 Task: Create in the project BrainBridge in Backlog an issue 'Develop a new feature to allow for predictive analytics and forecasting', assign it to team member softage.2@softage.net and change the status to IN PROGRESS. Create in the project BrainBridge in Backlog an issue 'Implement a new feature to allow for sentiment analysis of user feedback', assign it to team member softage.3@softage.net and change the status to IN PROGRESS
Action: Mouse moved to (218, 52)
Screenshot: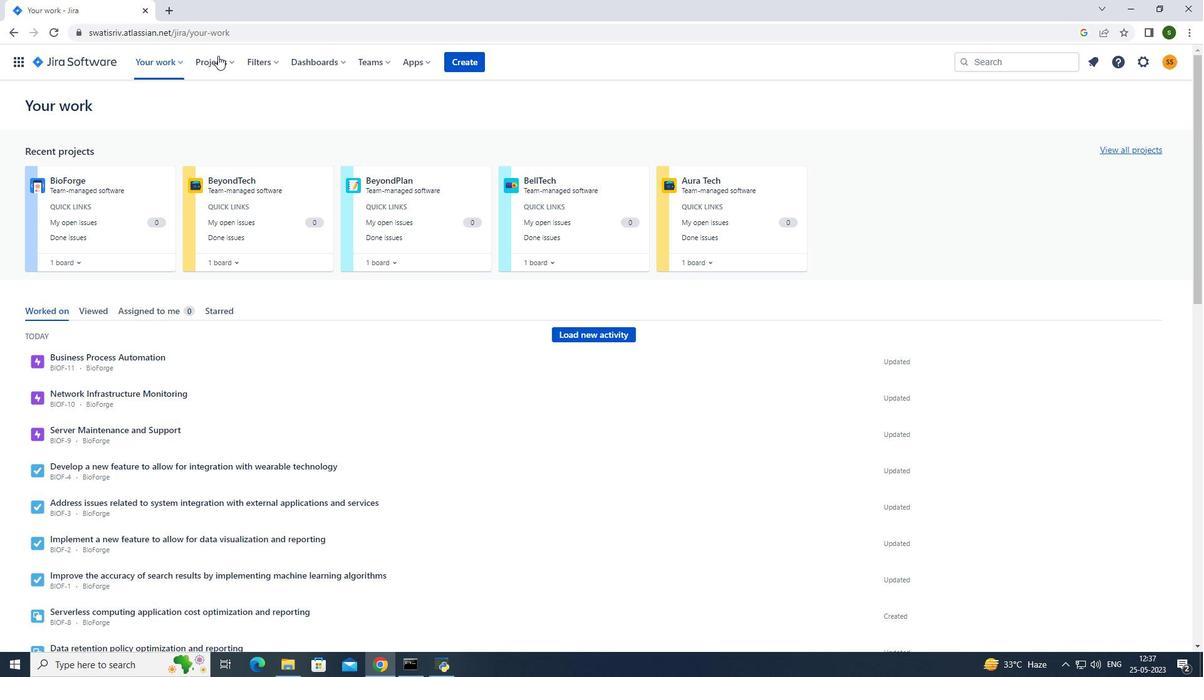 
Action: Mouse pressed left at (218, 52)
Screenshot: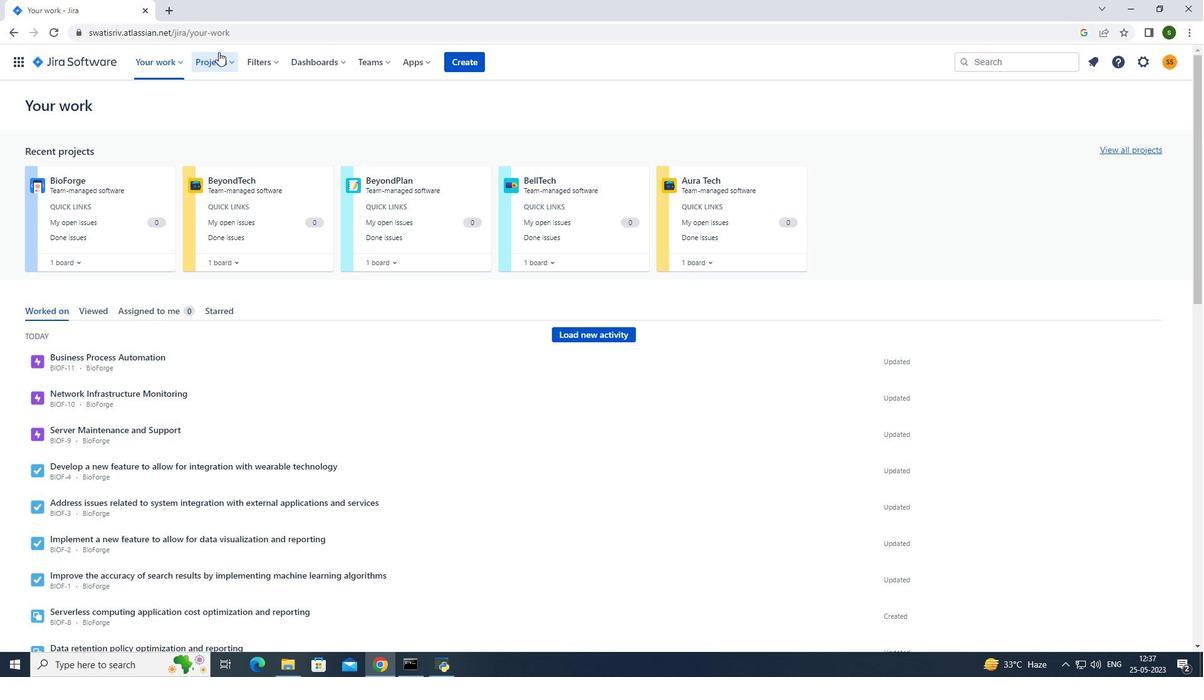 
Action: Mouse moved to (287, 107)
Screenshot: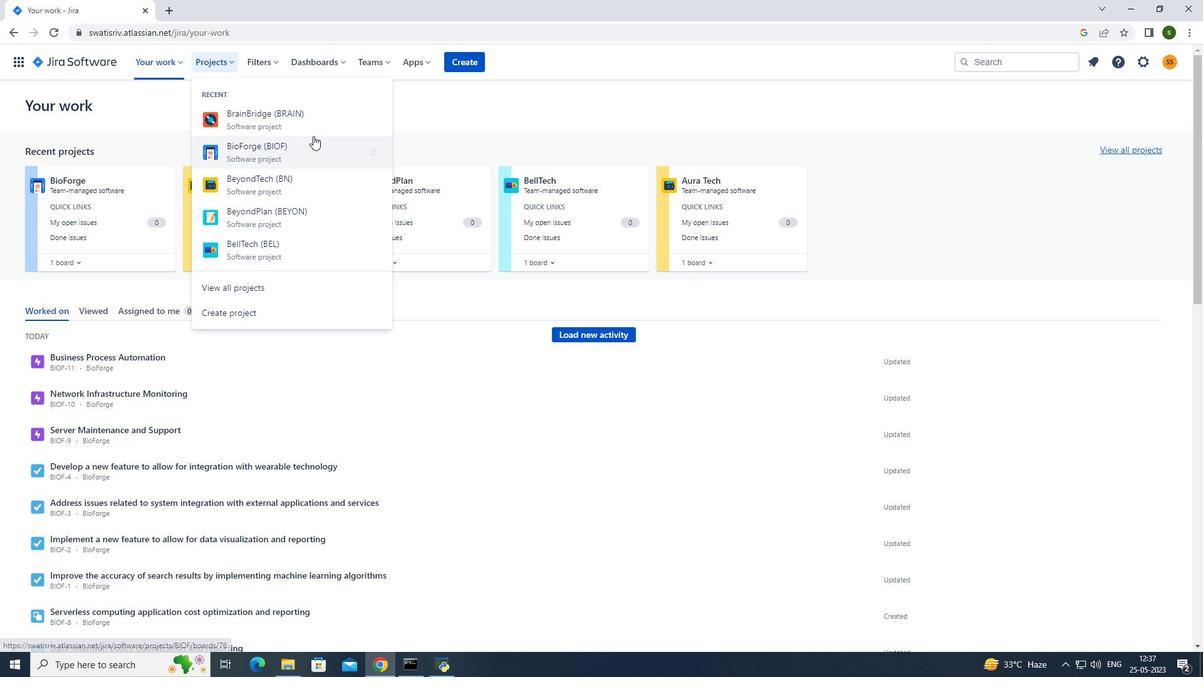 
Action: Mouse pressed left at (287, 107)
Screenshot: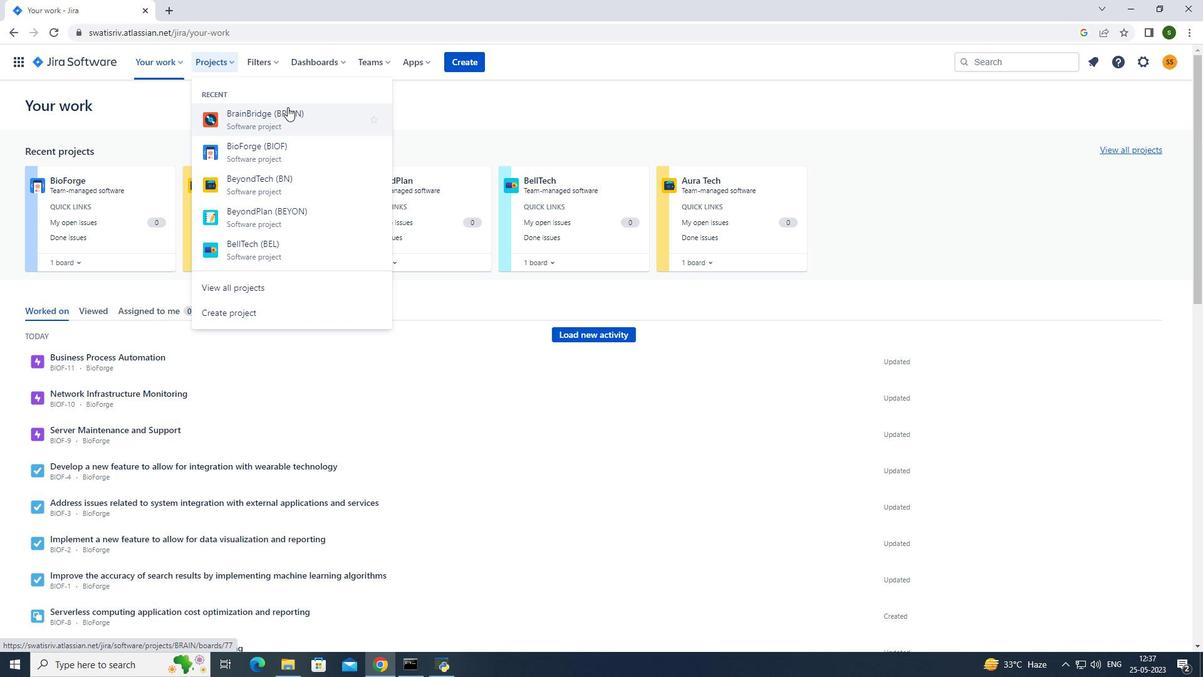 
Action: Mouse moved to (127, 198)
Screenshot: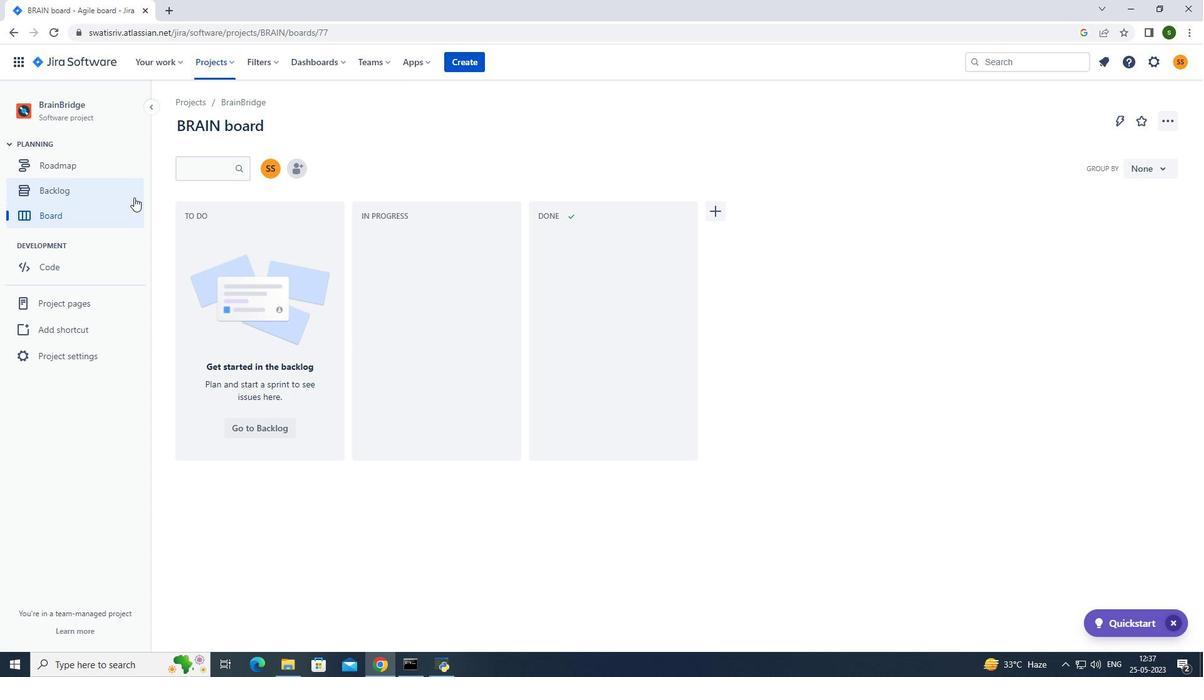 
Action: Mouse pressed left at (127, 198)
Screenshot: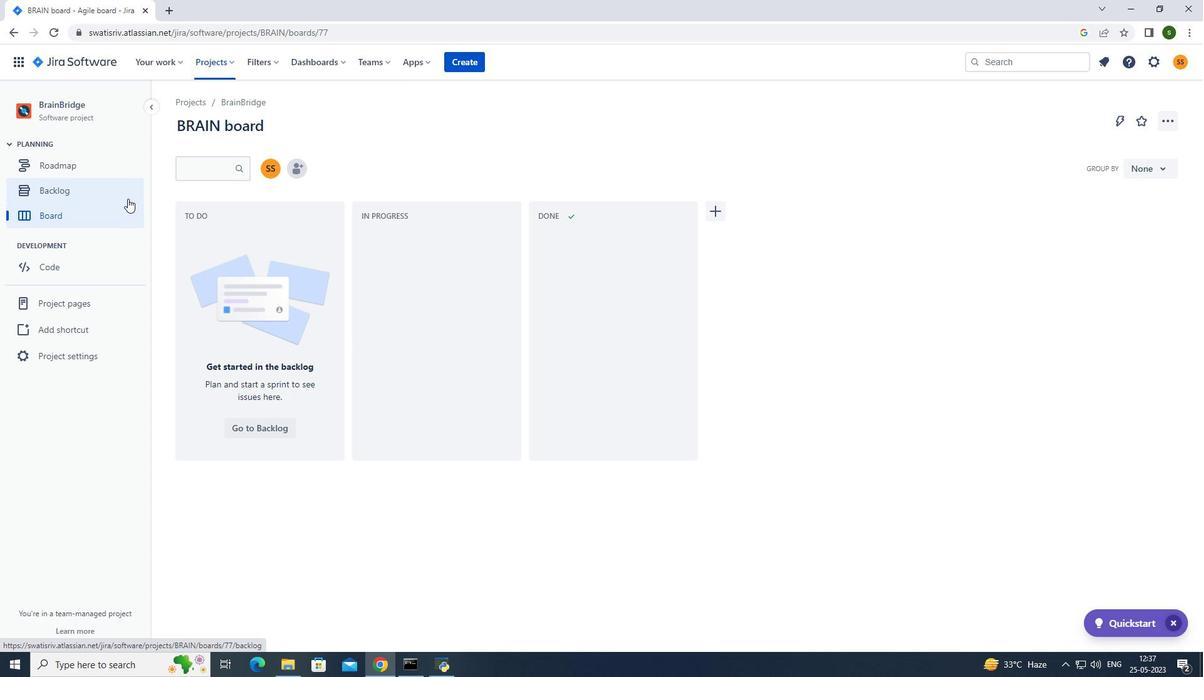 
Action: Mouse moved to (238, 282)
Screenshot: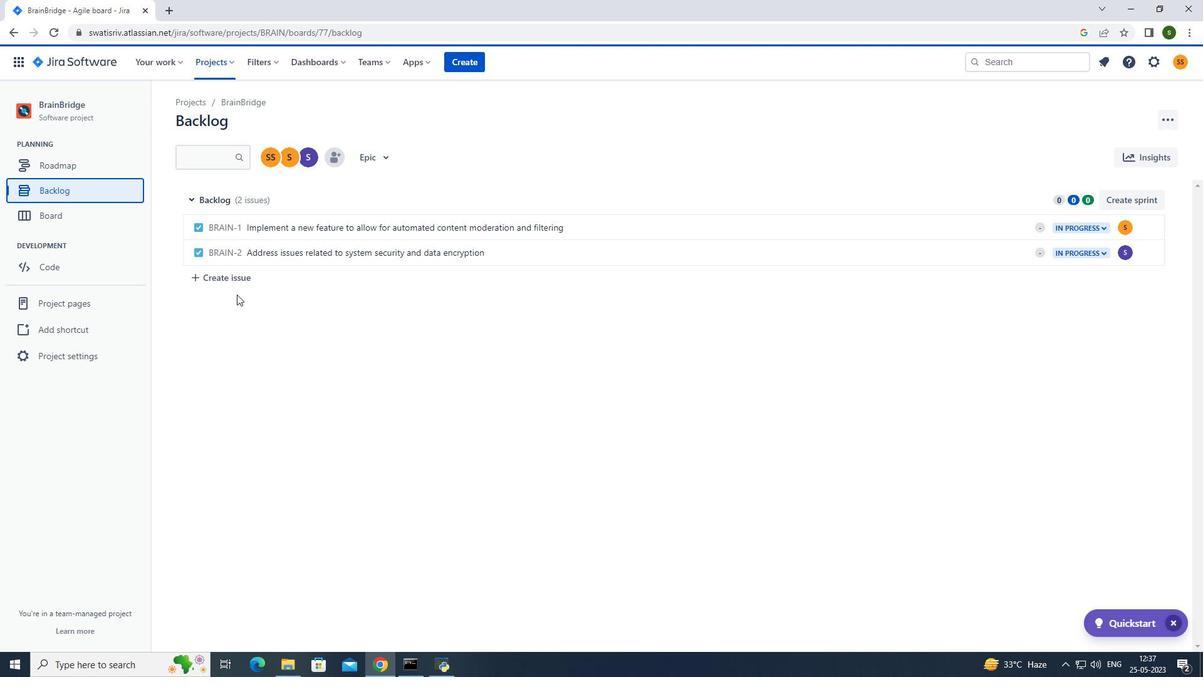 
Action: Mouse pressed left at (238, 282)
Screenshot: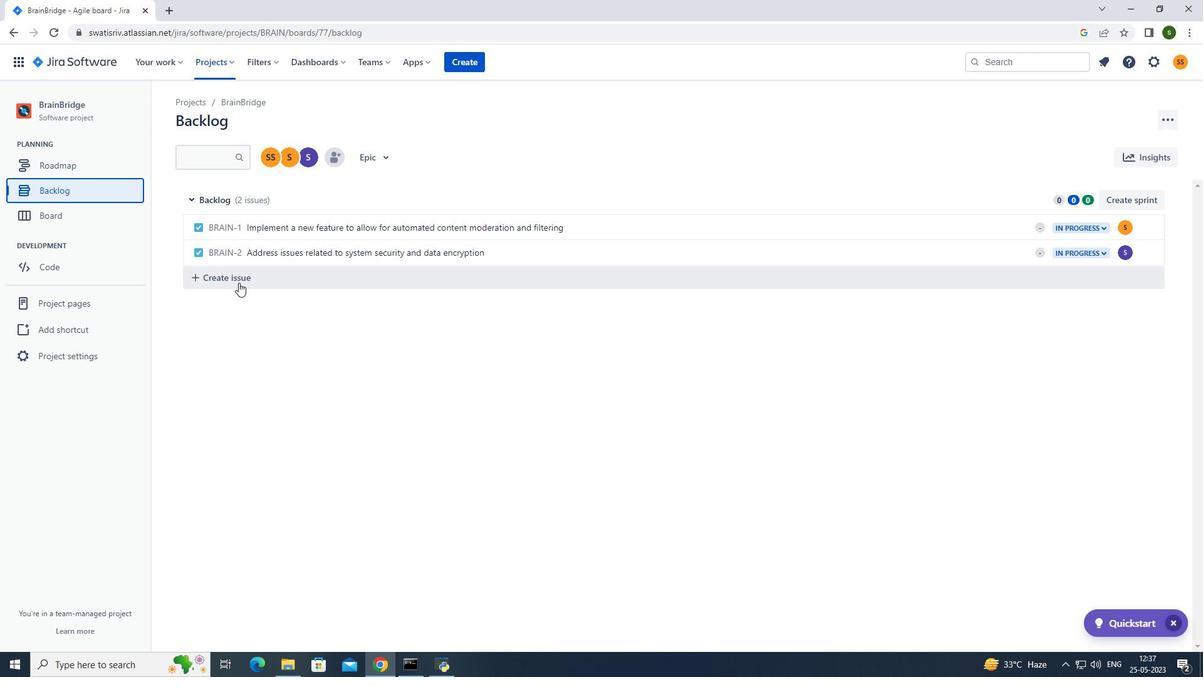 
Action: Mouse moved to (344, 282)
Screenshot: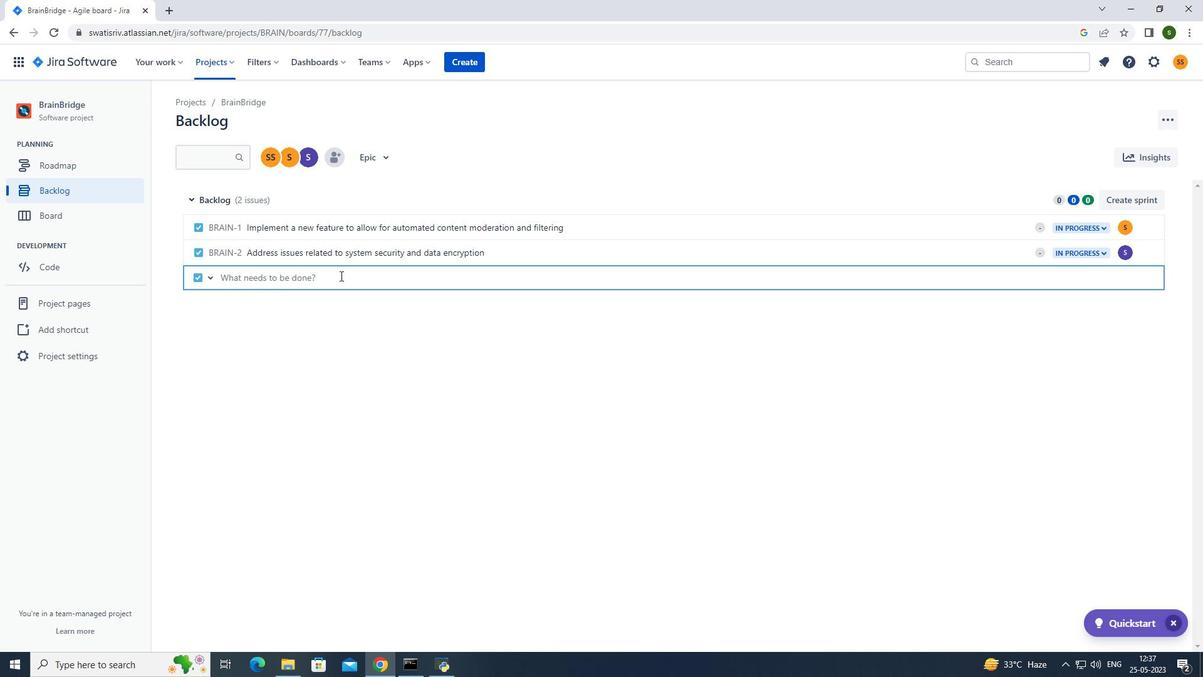 
Action: Key pressed <Key.caps_lock>D<Key.caps_lock>evelop<Key.space>a<Key.space>new<Key.space>feature<Key.space>to<Key.space>allow<Key.space>for<Key.space>predictive<Key.space>analytics<Key.space>and<Key.space>forecasting<Key.enter>
Screenshot: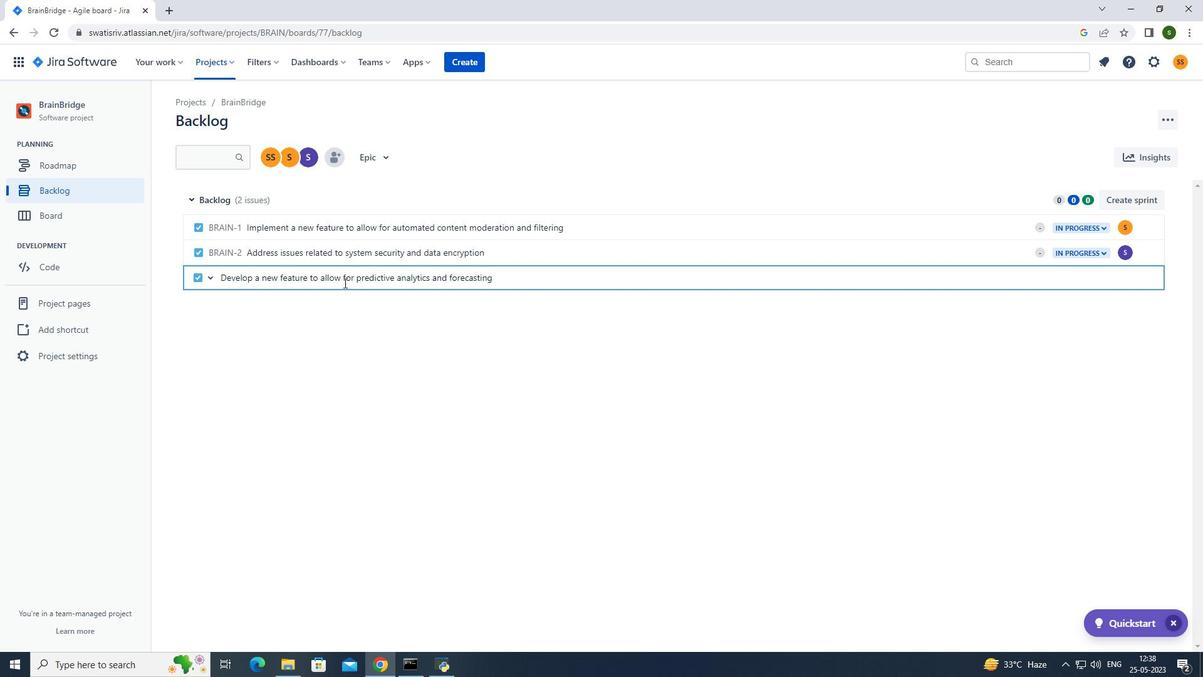 
Action: Mouse moved to (1125, 280)
Screenshot: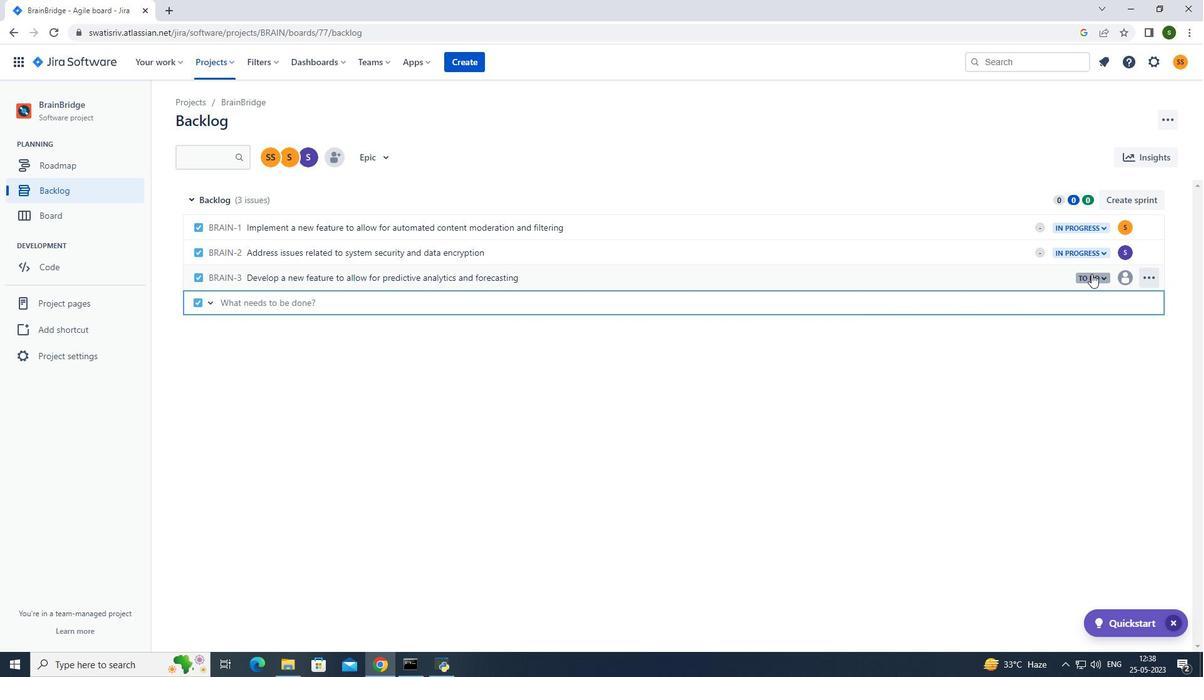 
Action: Mouse pressed left at (1125, 280)
Screenshot: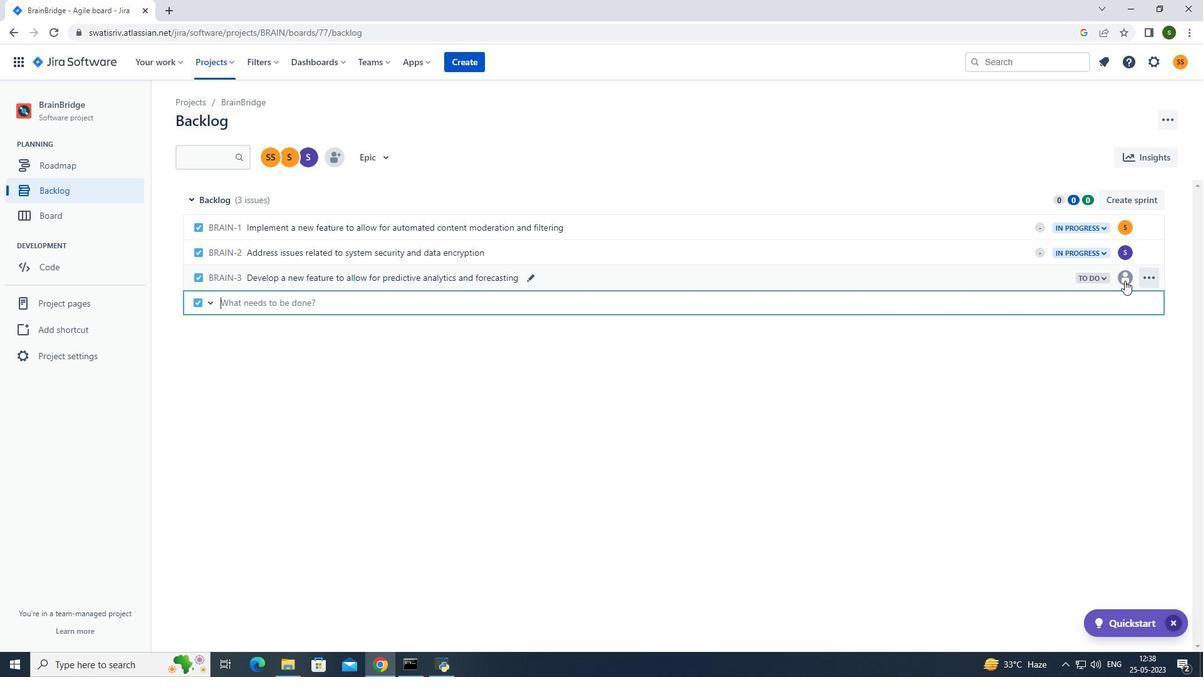 
Action: Mouse moved to (1038, 303)
Screenshot: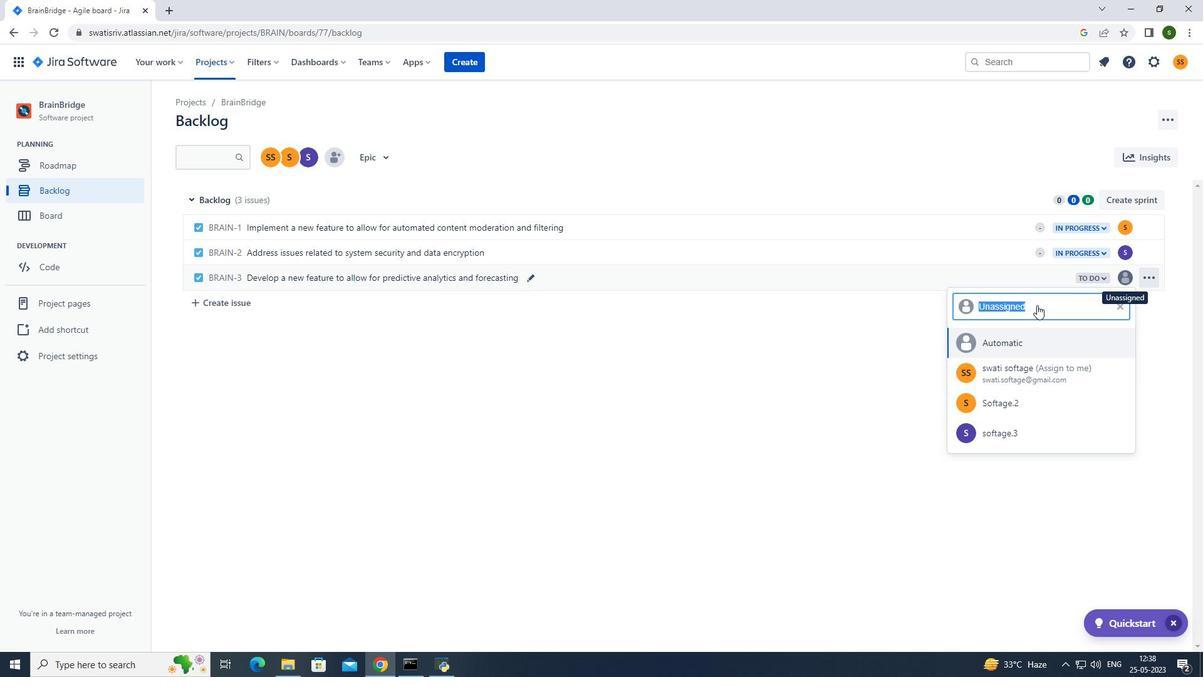 
Action: Key pressed softage.2<Key.shift>@softage.net
Screenshot: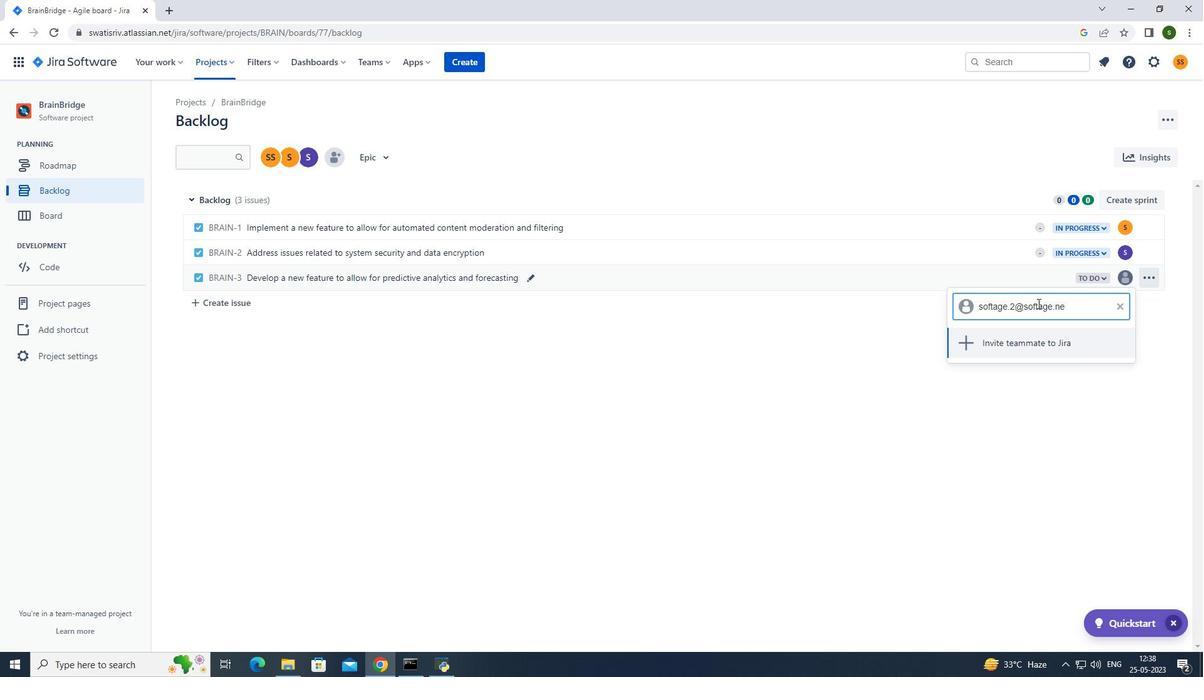 
Action: Mouse moved to (1020, 340)
Screenshot: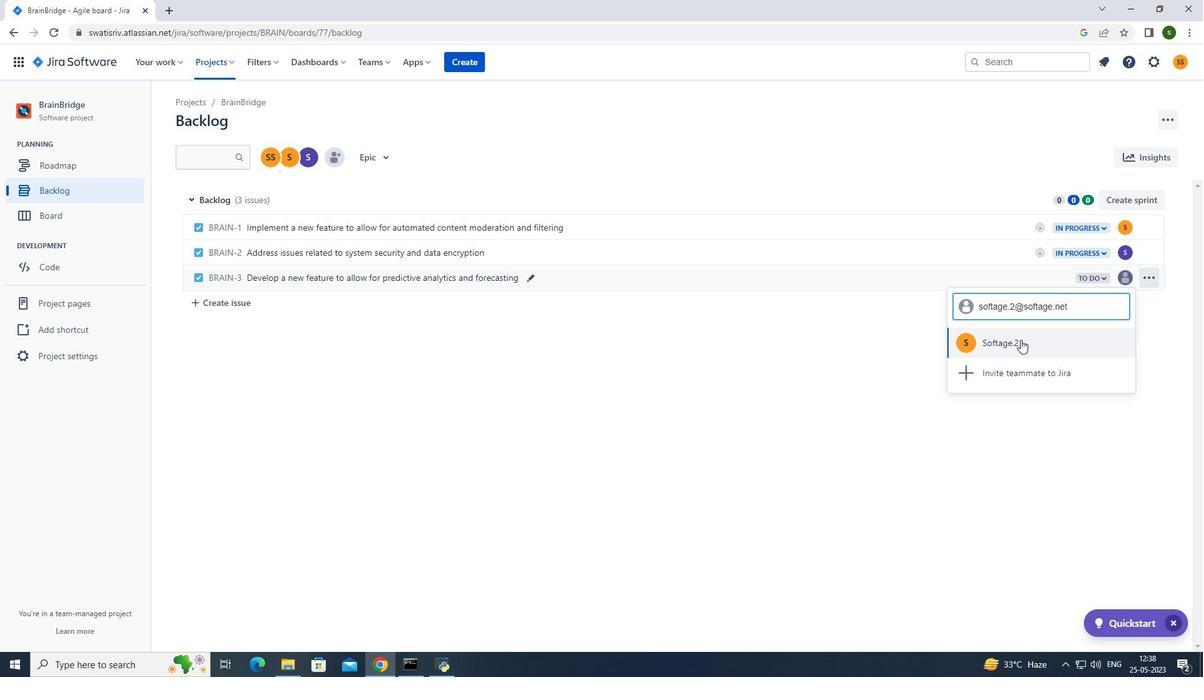 
Action: Mouse pressed left at (1020, 340)
Screenshot: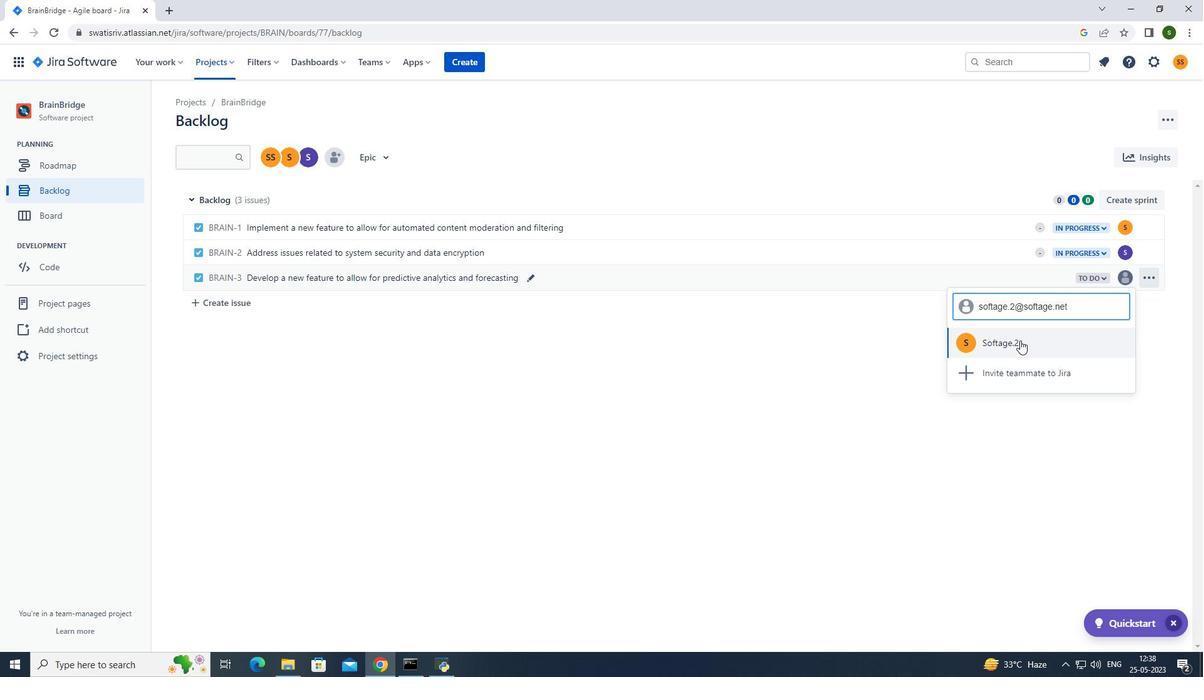 
Action: Mouse moved to (1101, 279)
Screenshot: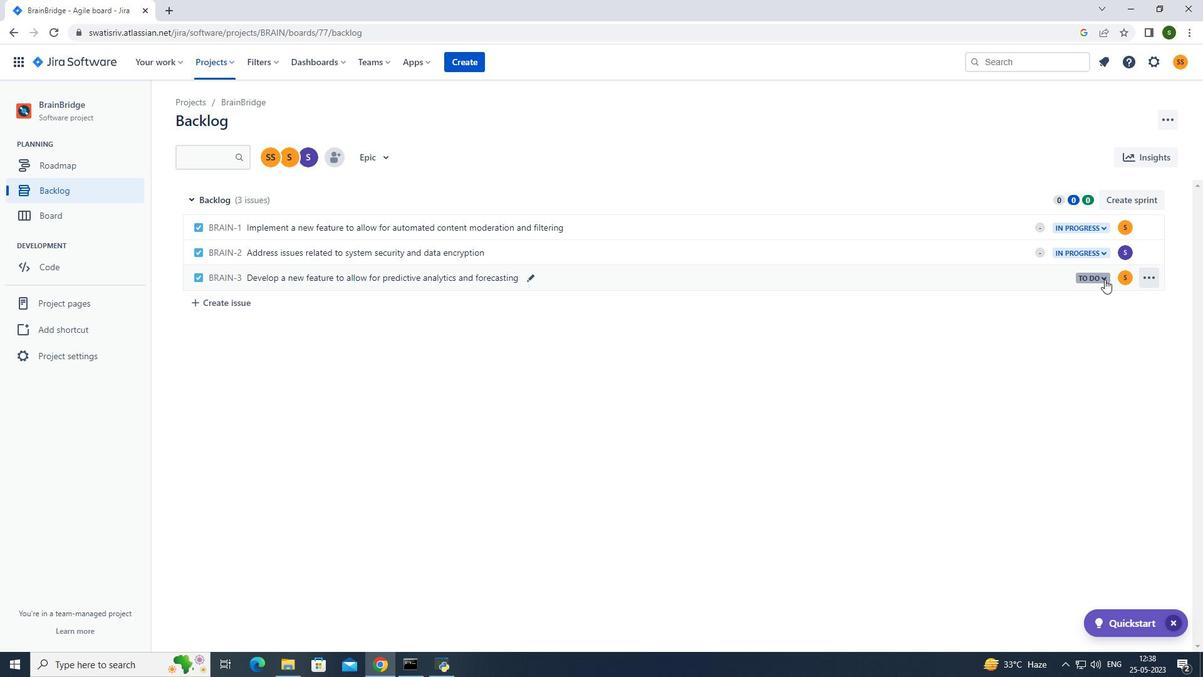 
Action: Mouse pressed left at (1101, 279)
Screenshot: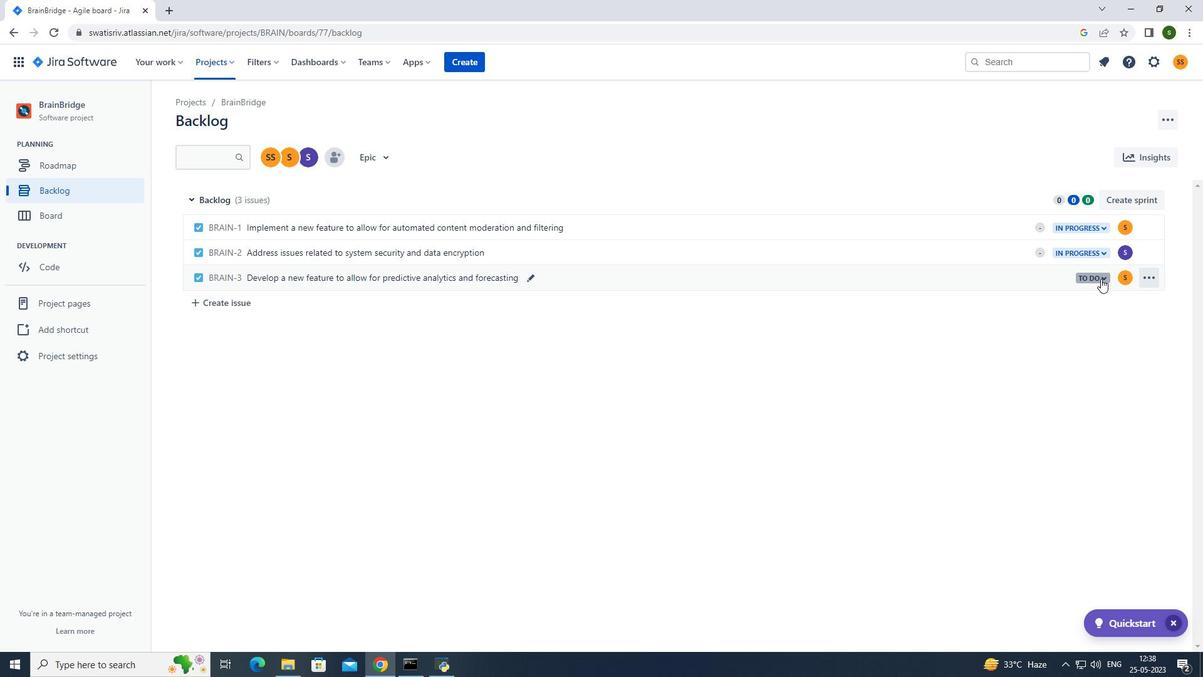 
Action: Mouse moved to (1086, 297)
Screenshot: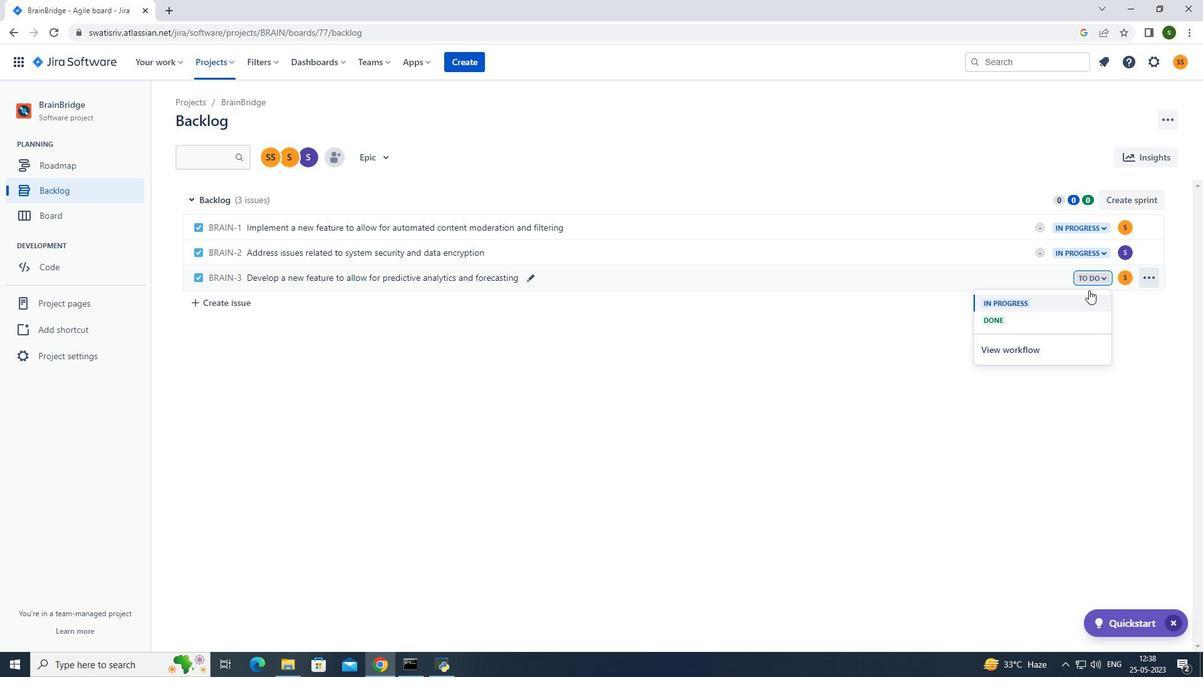 
Action: Mouse pressed left at (1086, 297)
Screenshot: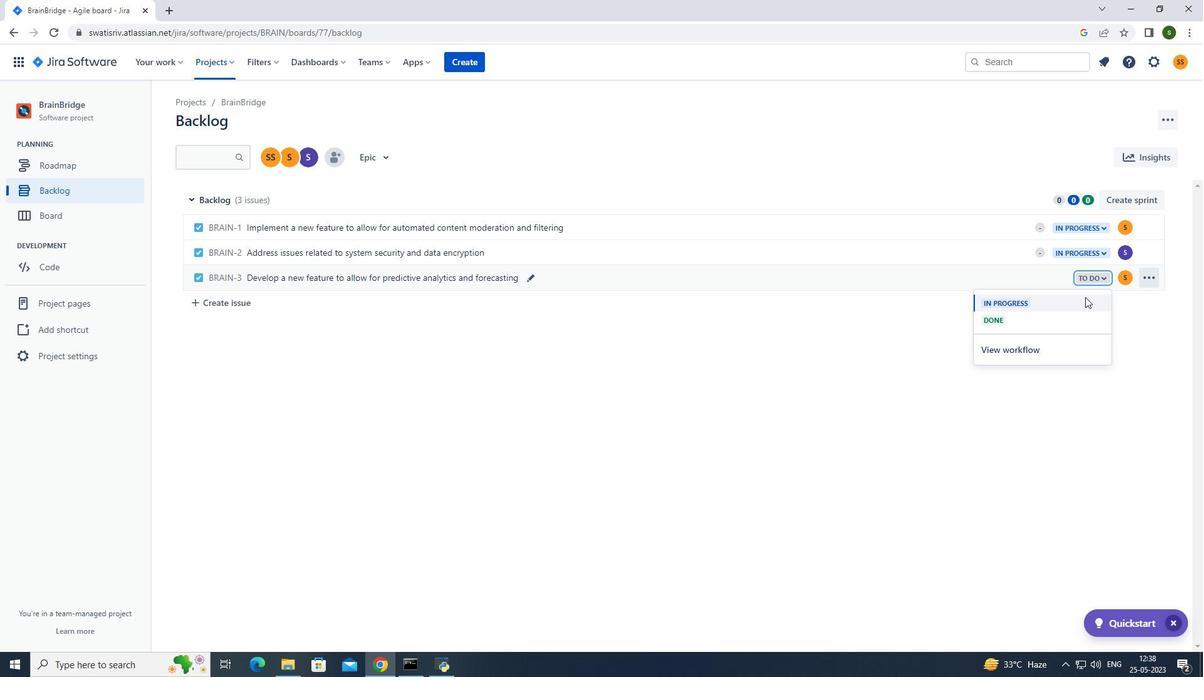 
Action: Mouse moved to (215, 54)
Screenshot: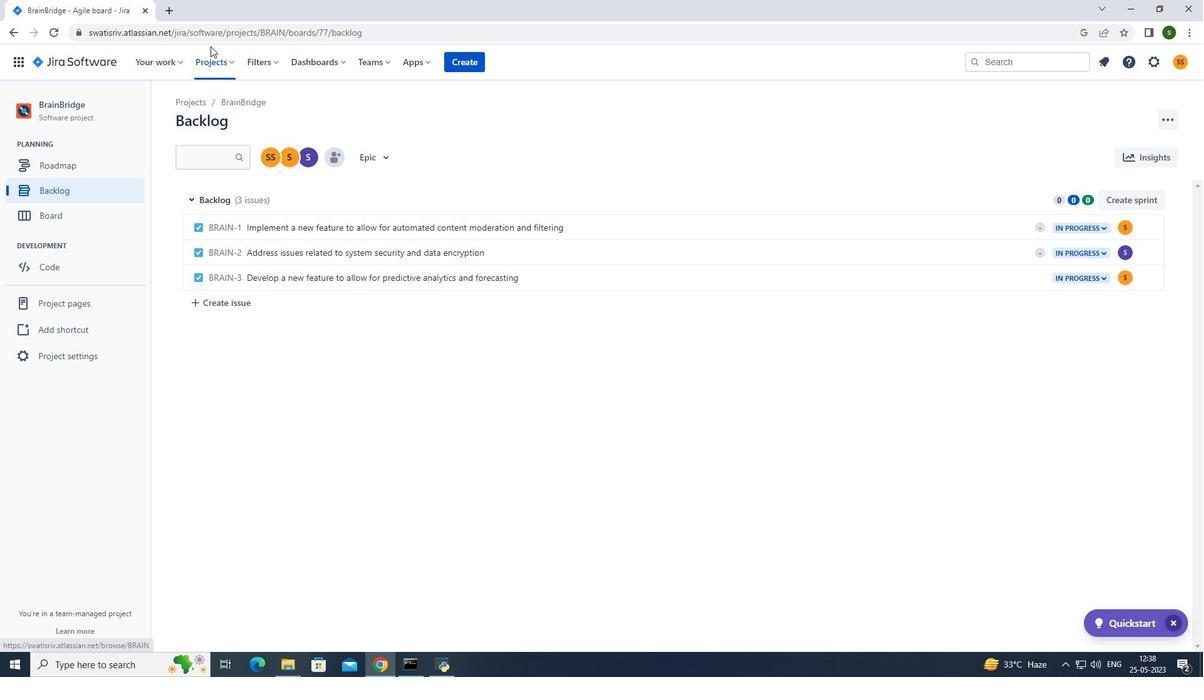 
Action: Mouse pressed left at (215, 54)
Screenshot: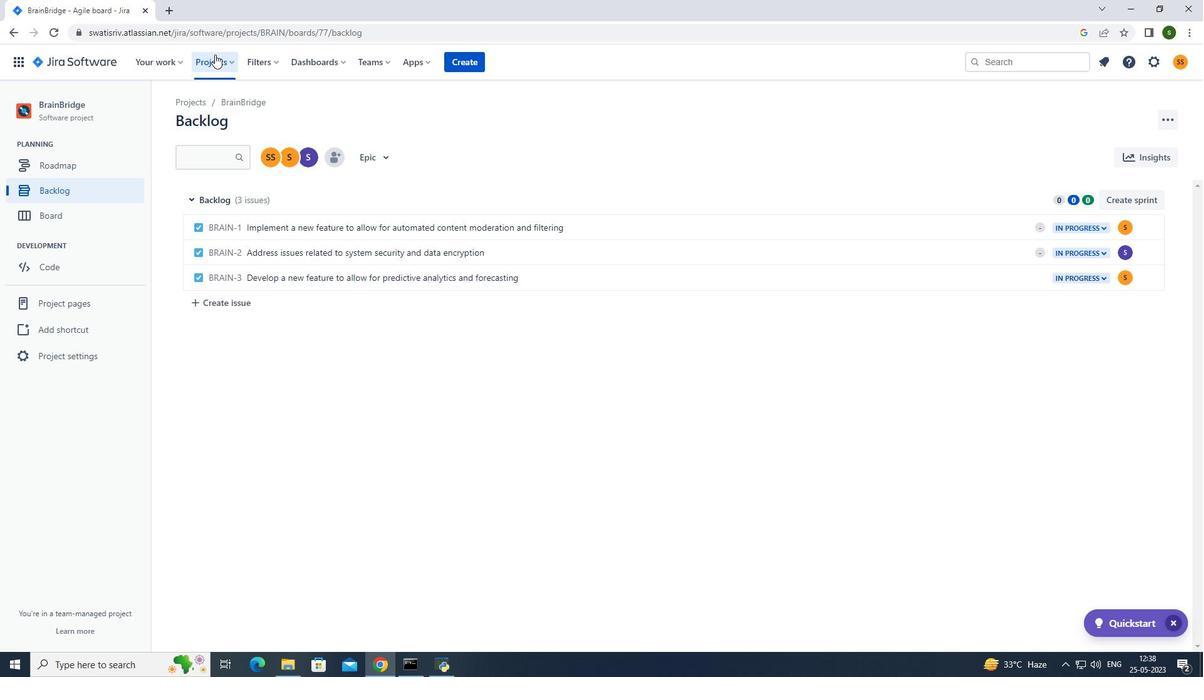 
Action: Mouse moved to (261, 118)
Screenshot: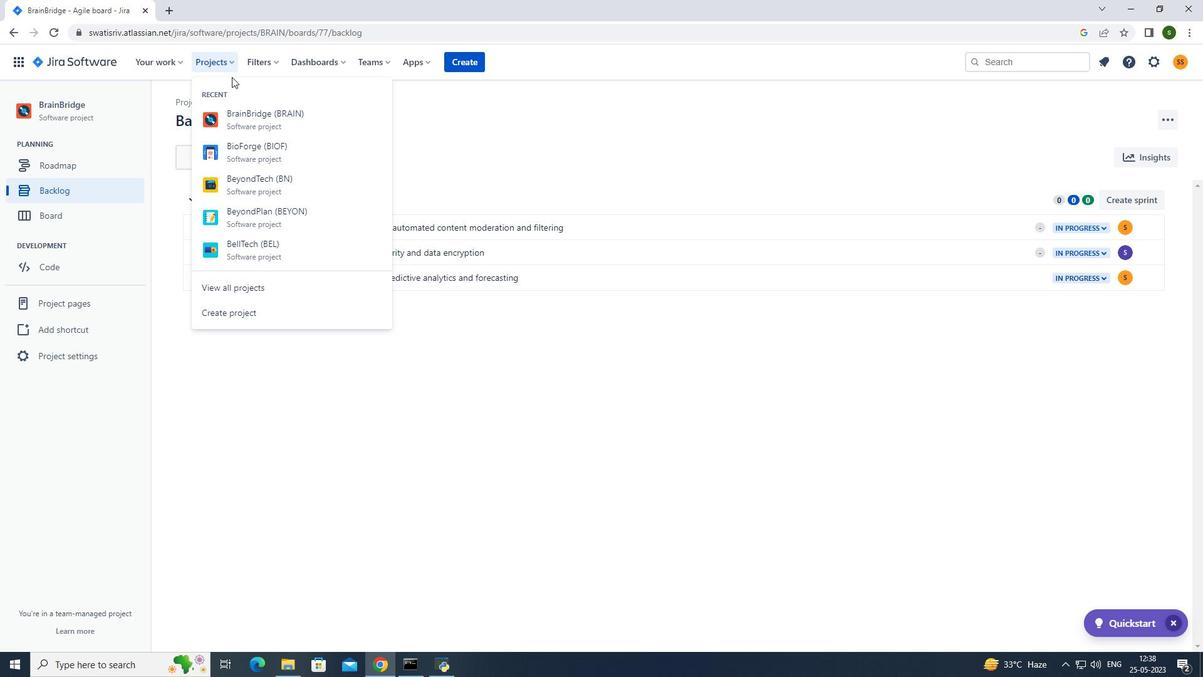 
Action: Mouse pressed left at (261, 118)
Screenshot: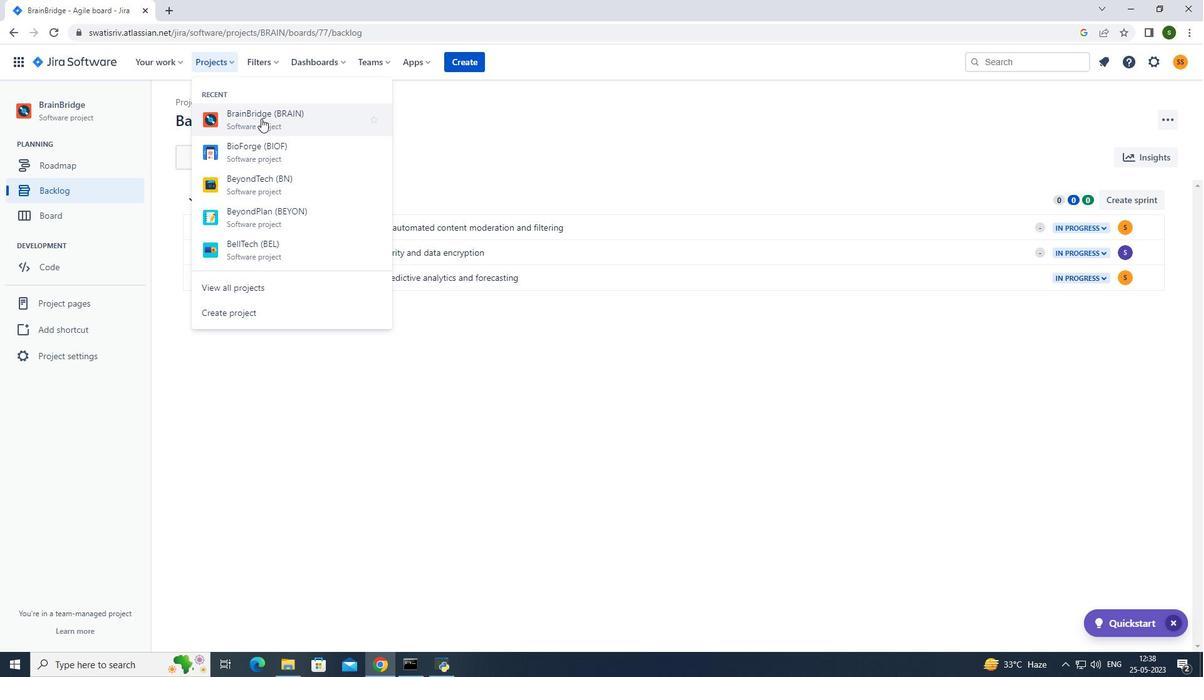 
Action: Mouse moved to (77, 189)
Screenshot: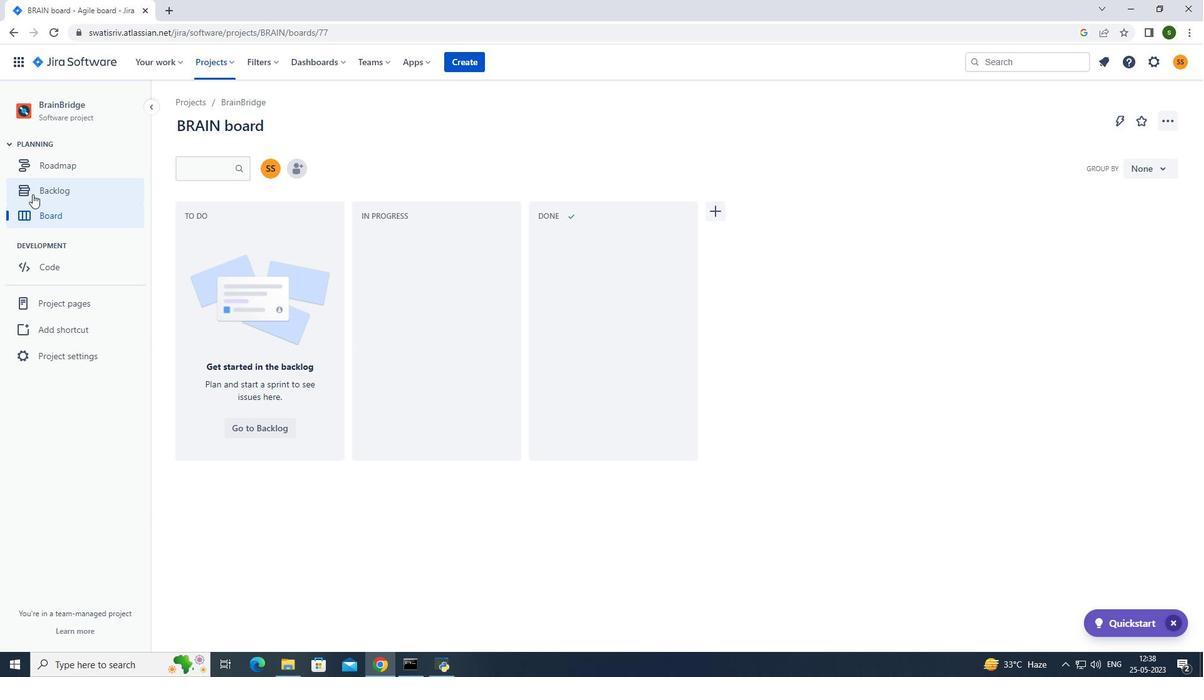 
Action: Mouse pressed left at (77, 189)
Screenshot: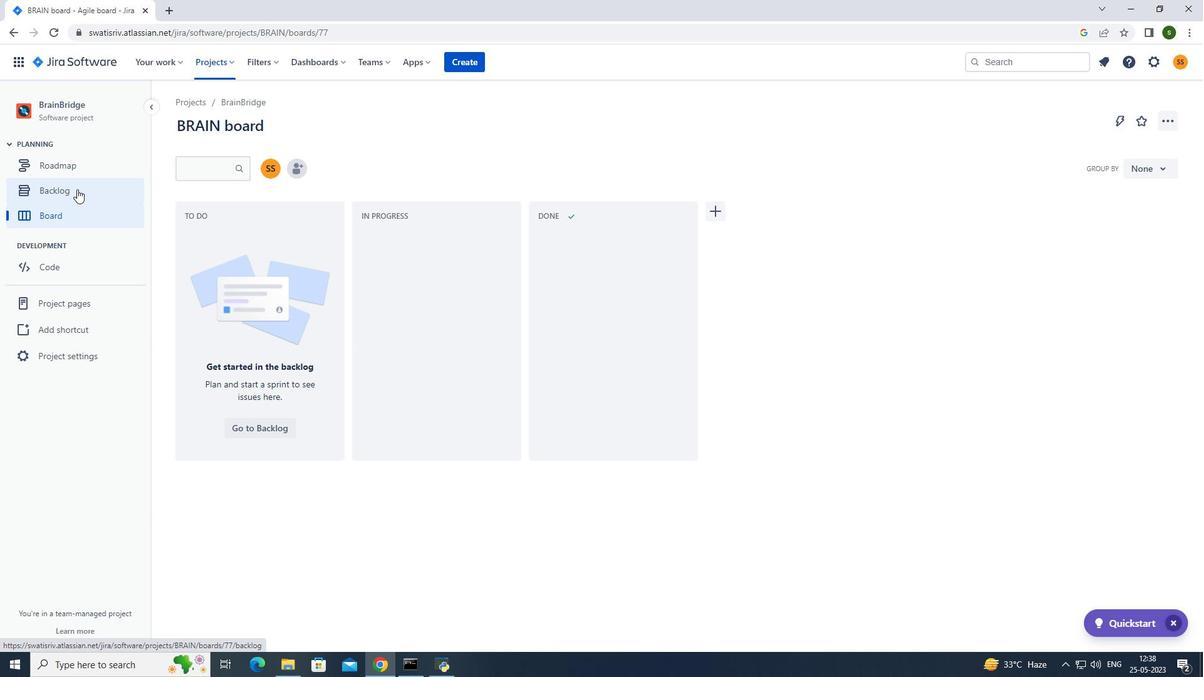 
Action: Mouse moved to (232, 302)
Screenshot: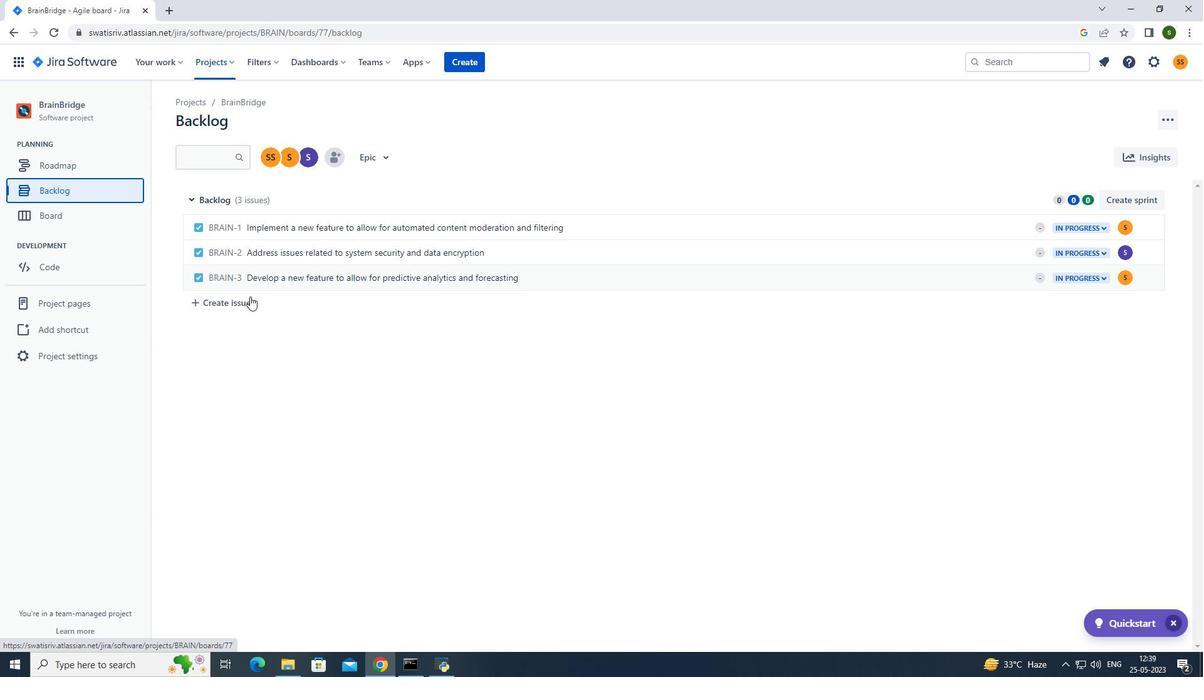 
Action: Mouse pressed left at (232, 302)
Screenshot: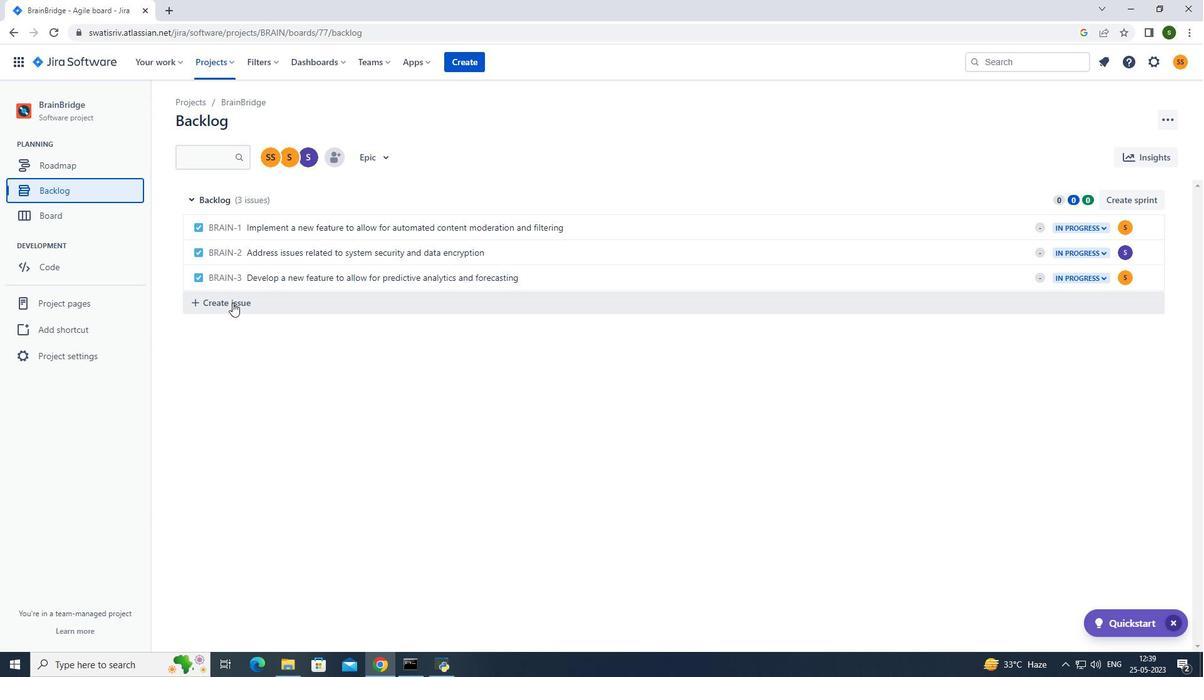 
Action: Mouse moved to (294, 292)
Screenshot: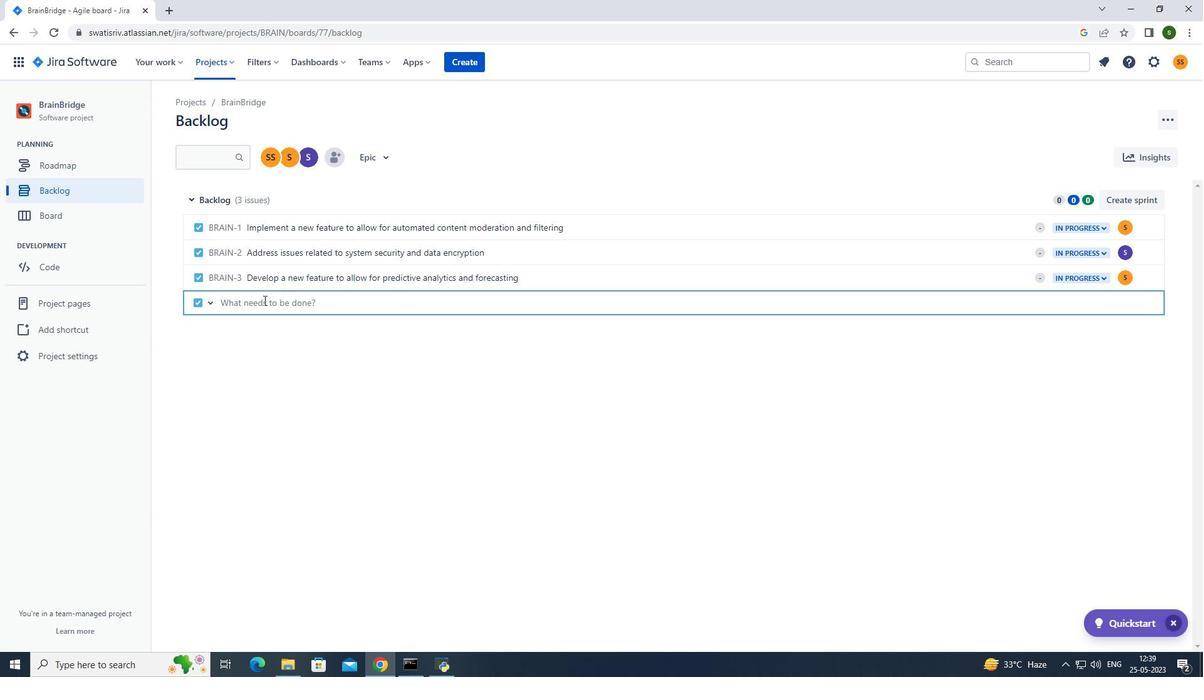 
Action: Key pressed <Key.caps_lock>I<Key.caps_lock>mplement<Key.space>a<Key.space>new<Key.space>feature<Key.space>to<Key.space>allow<Key.space>forsentiment<Key.space>analysis<Key.space>of<Key.space>user<Key.space>feedback<Key.enter>
Screenshot: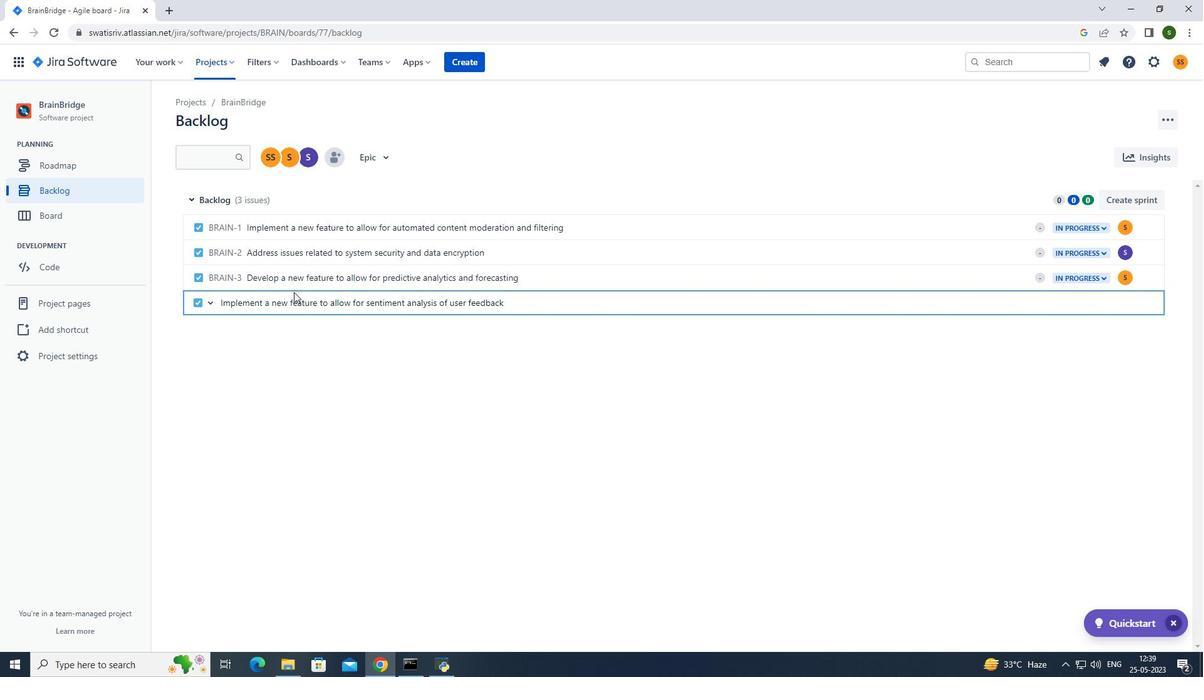 
Action: Mouse moved to (1125, 302)
Screenshot: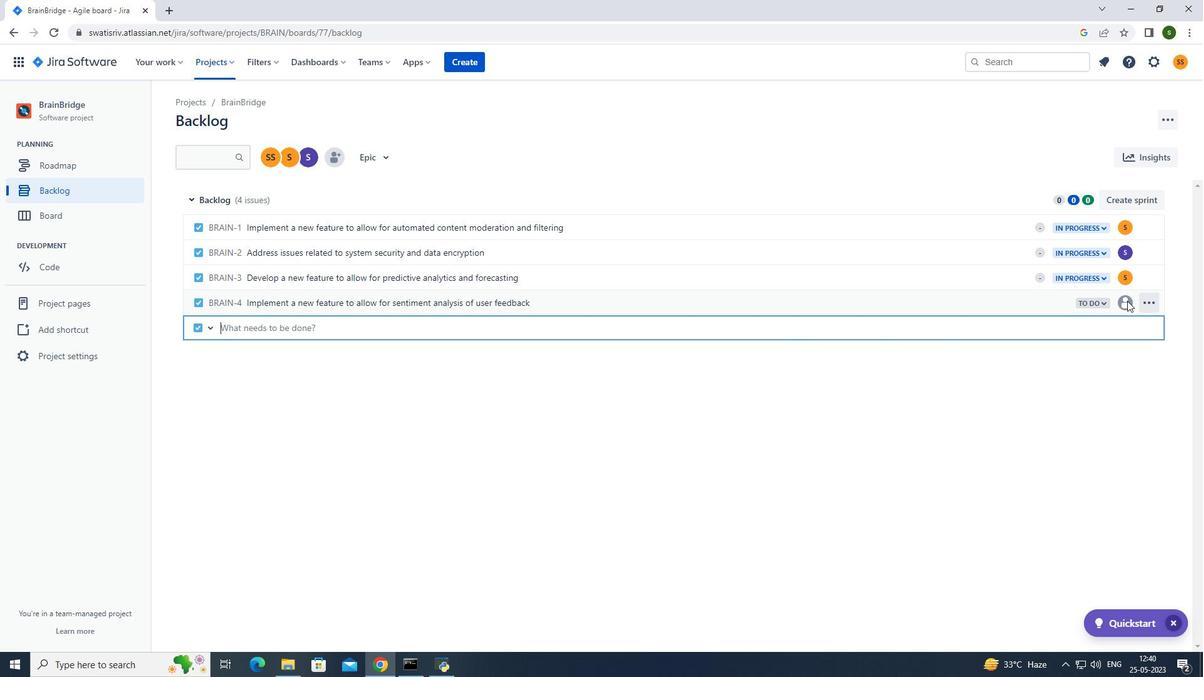 
Action: Mouse pressed left at (1125, 302)
Screenshot: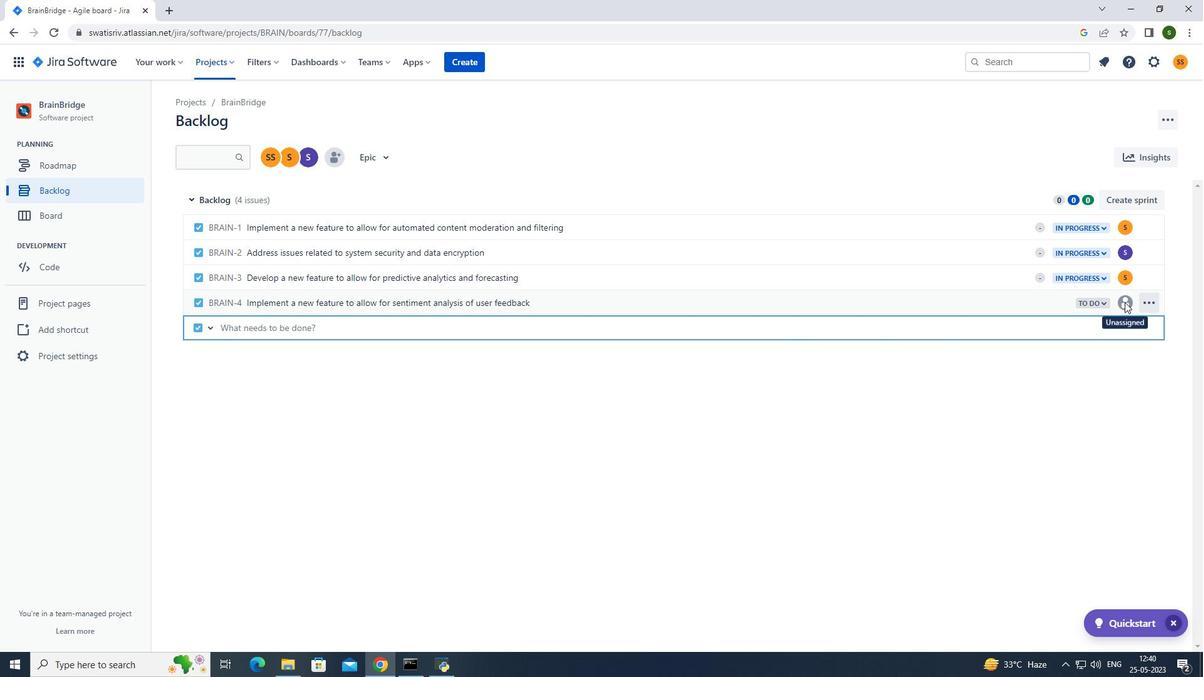 
Action: Mouse moved to (1016, 324)
Screenshot: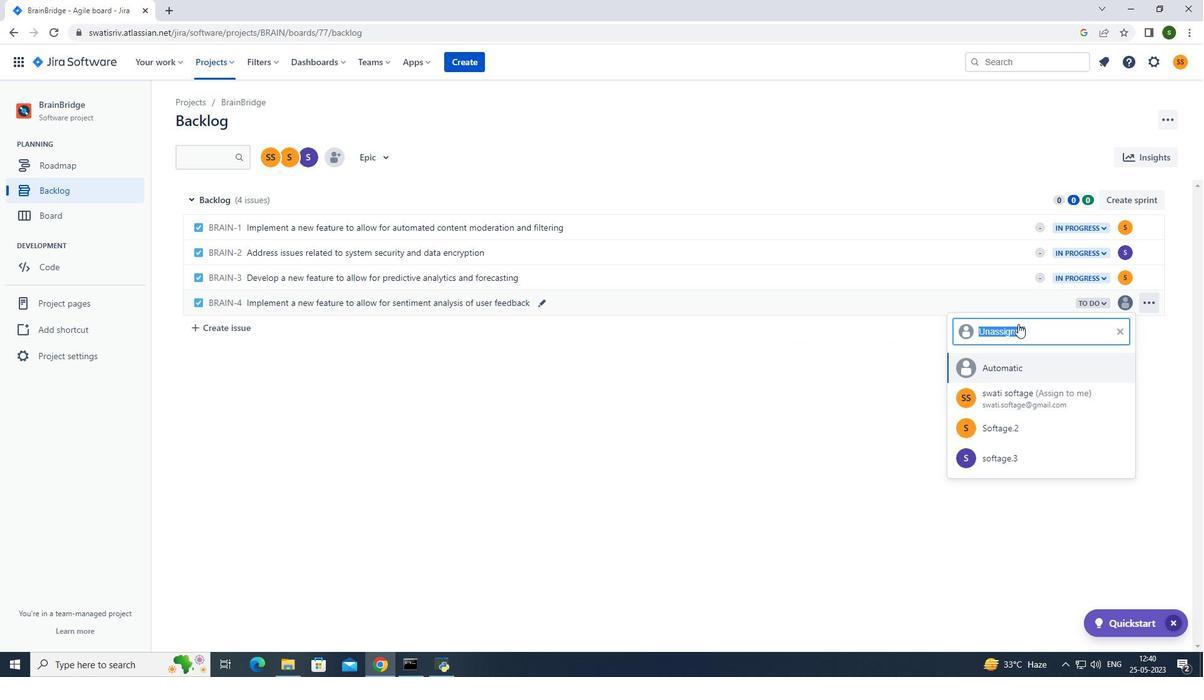 
Action: Key pressed softage.3<Key.shift>@softage.net
Screenshot: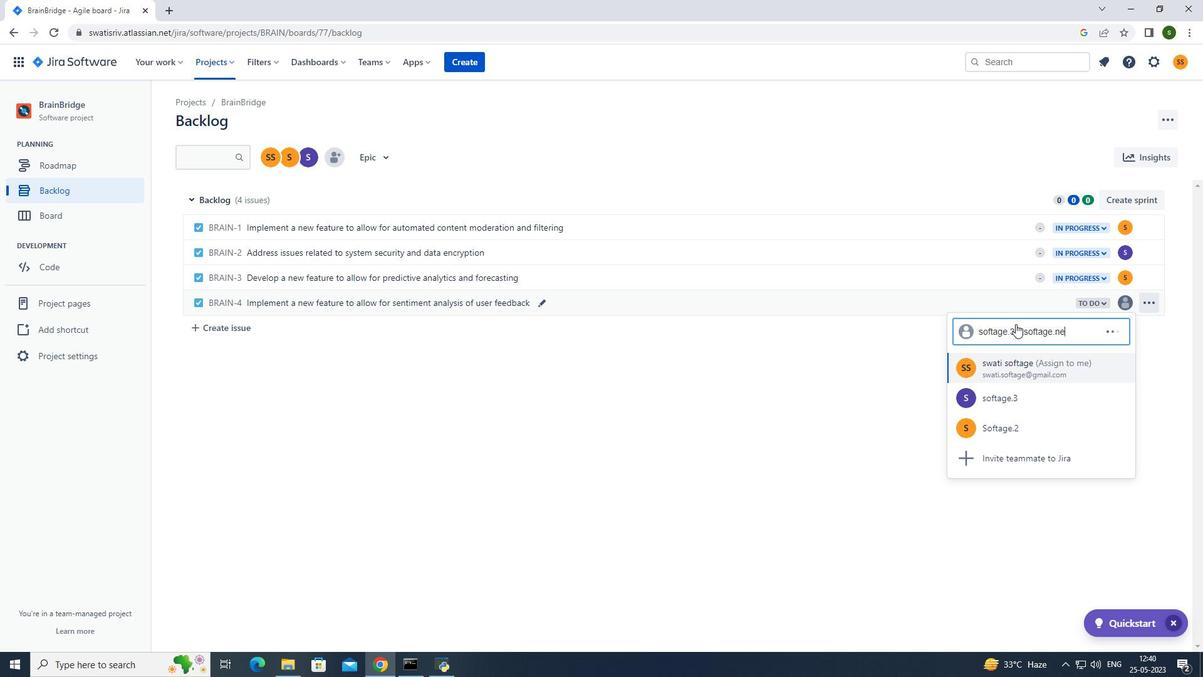
Action: Mouse moved to (1028, 362)
Screenshot: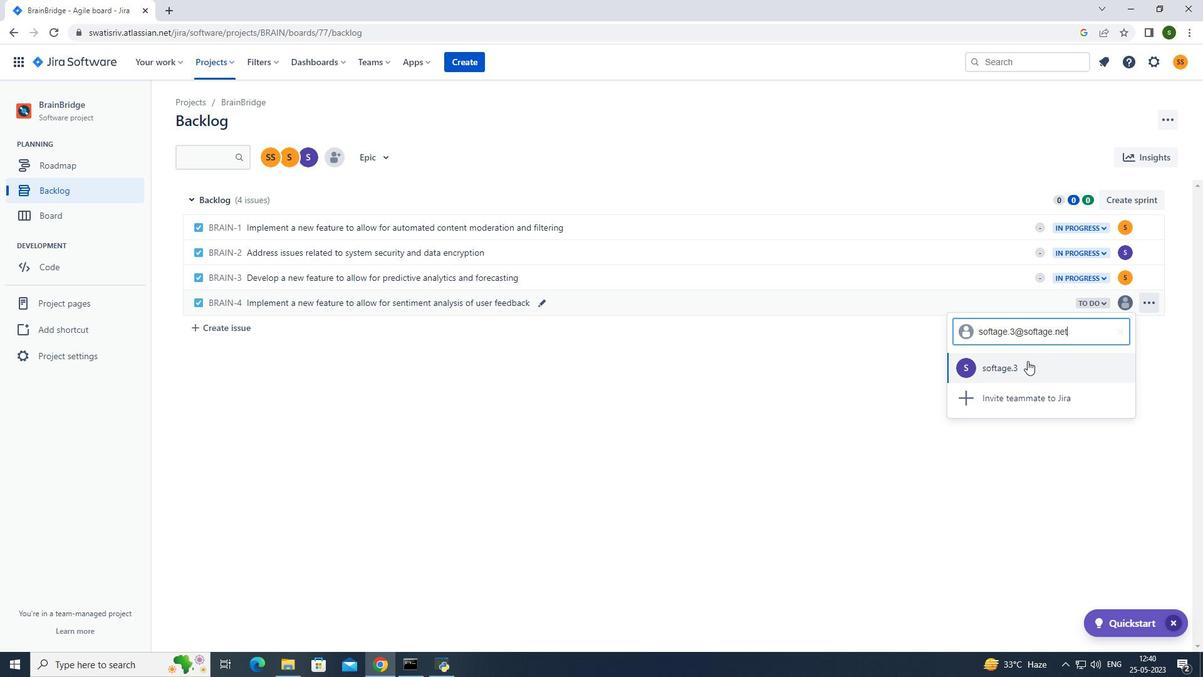 
Action: Mouse pressed left at (1028, 362)
Screenshot: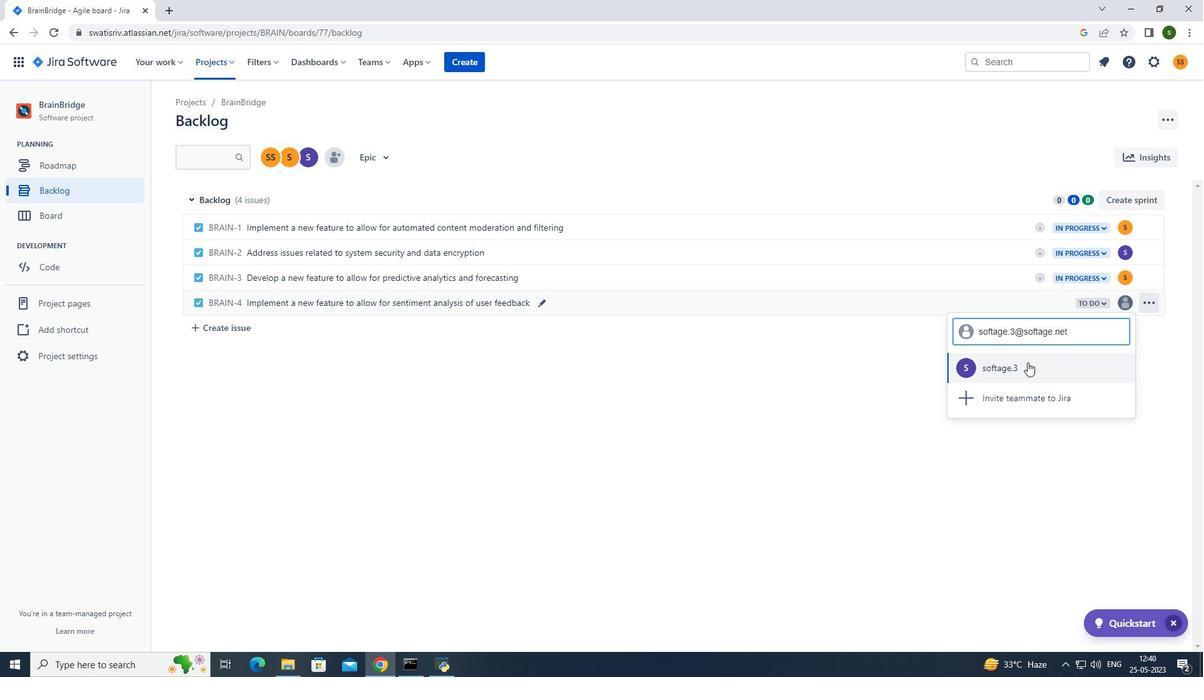 
Action: Mouse moved to (1105, 299)
Screenshot: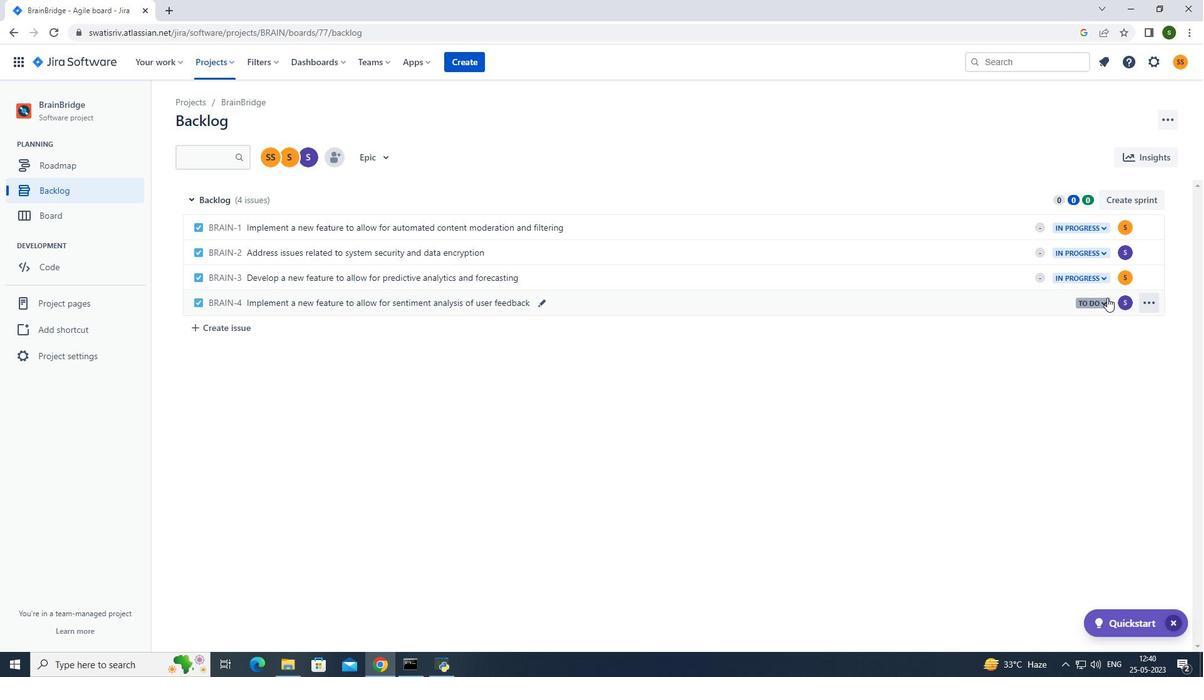 
Action: Mouse pressed left at (1105, 299)
Screenshot: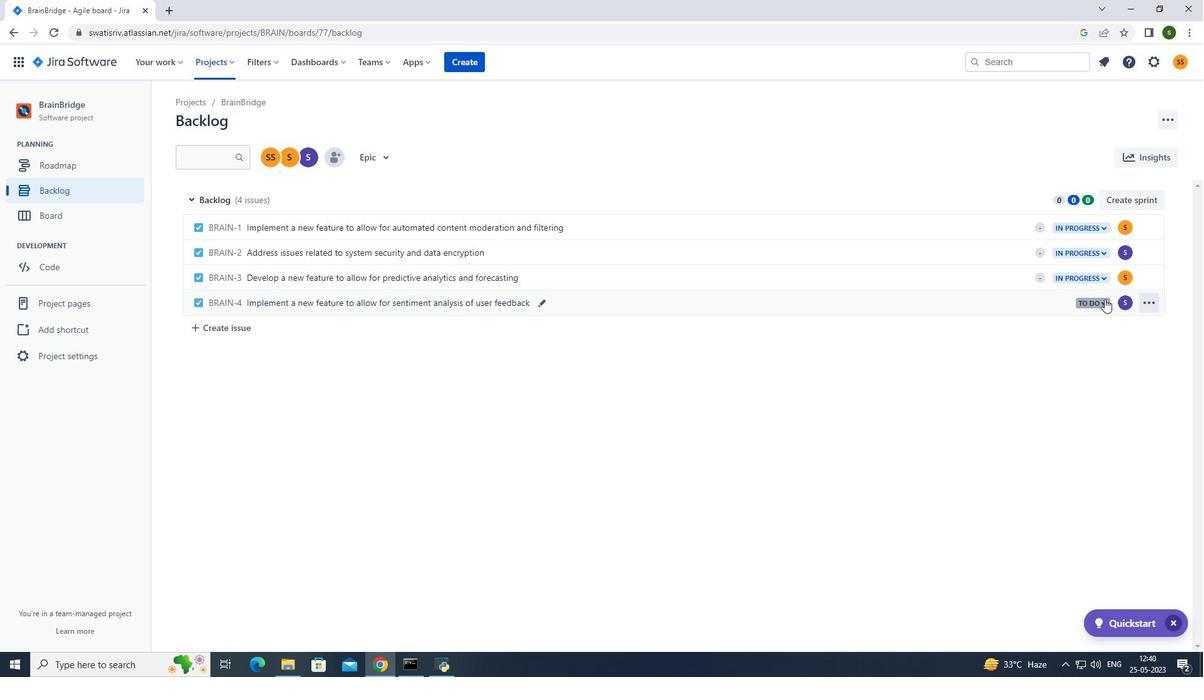 
Action: Mouse moved to (1015, 330)
Screenshot: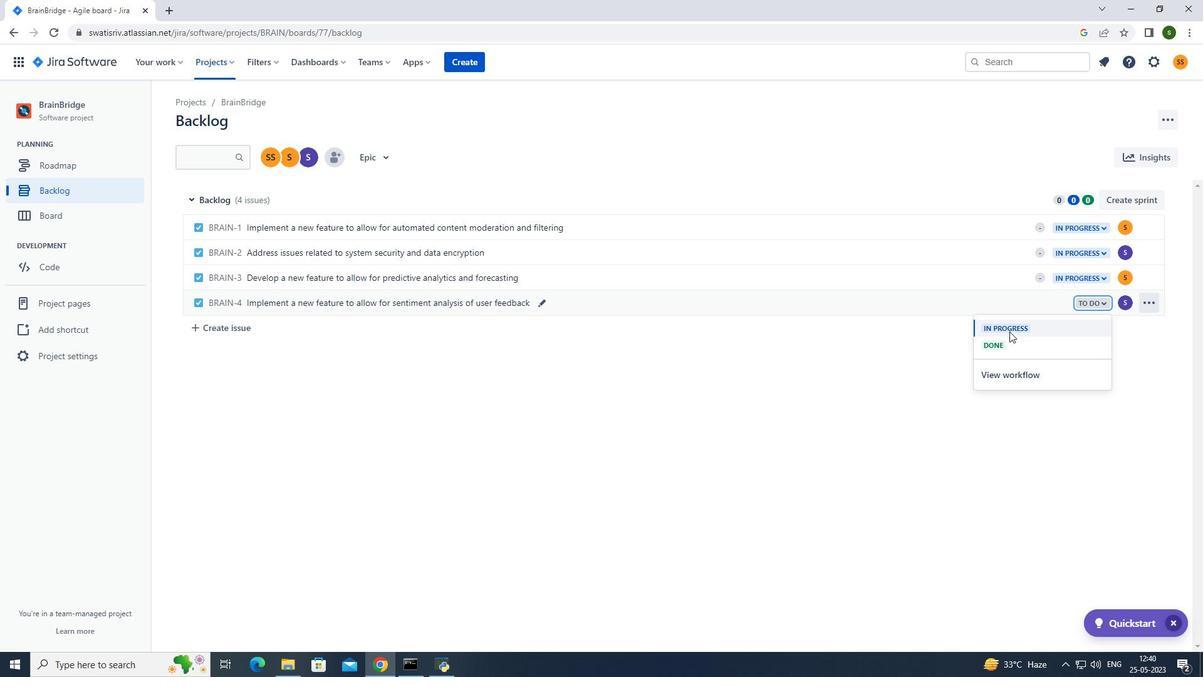 
Action: Mouse pressed left at (1015, 330)
Screenshot: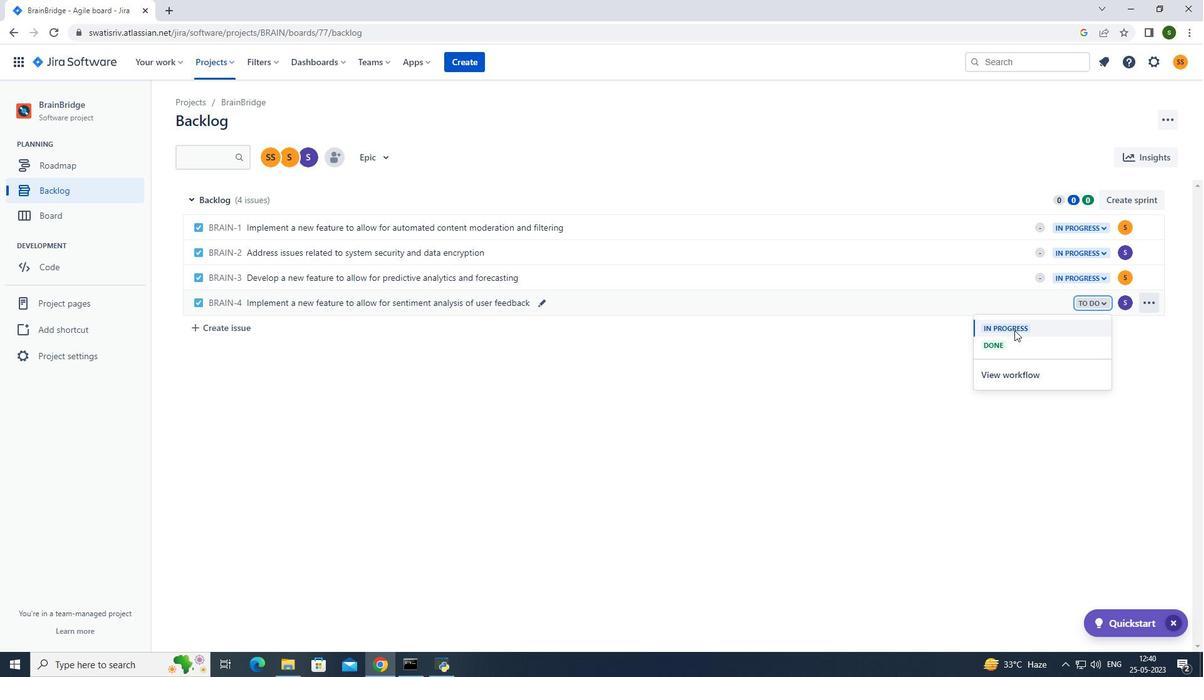 
Action: Mouse moved to (752, 395)
Screenshot: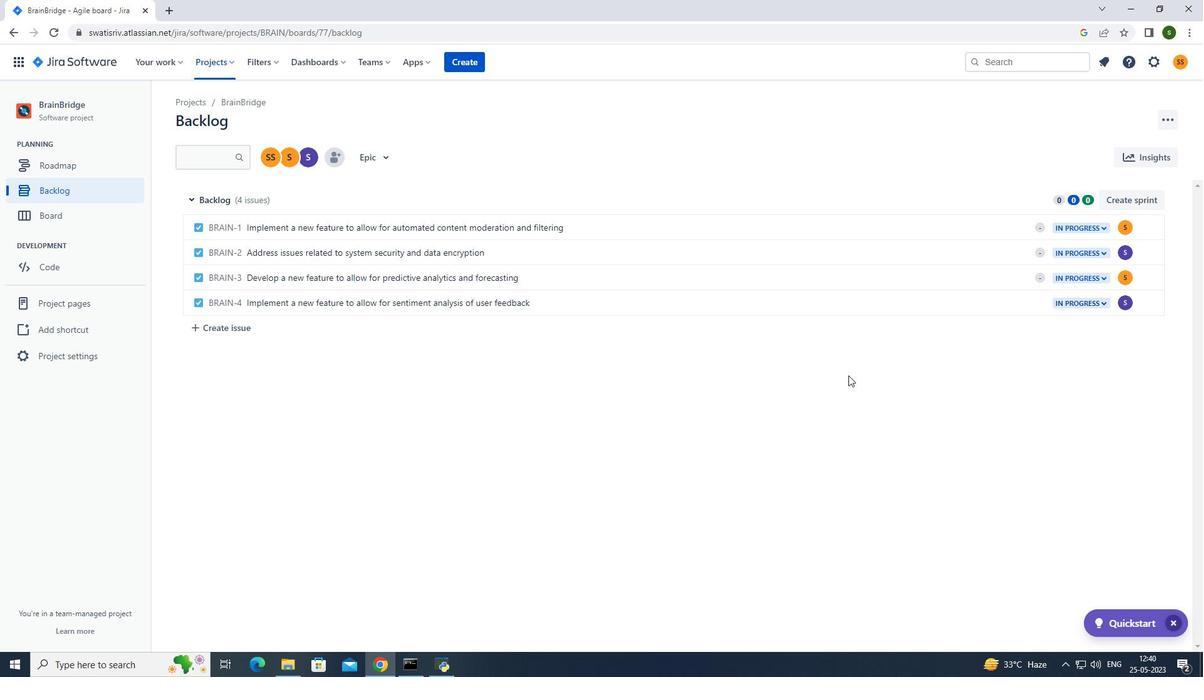 
